 Task: Open Card Card0000000347 in Board Board0000000087 in Workspace WS0000000029 in Trello. Add Member Maliaustralia7@gmail.com to Card Card0000000347 in Board Board0000000087 in Workspace WS0000000029 in Trello. Add Orange Label titled Label0000000347 to Card Card0000000347 in Board Board0000000087 in Workspace WS0000000029 in Trello. Add Checklist CL0000000347 to Card Card0000000347 in Board Board0000000087 in Workspace WS0000000029 in Trello. Add Dates with Start Date as Oct 01 2023 and Due Date as Oct 31 2023 to Card Card0000000347 in Board Board0000000087 in Workspace WS0000000029 in Trello
Action: Mouse moved to (133, 410)
Screenshot: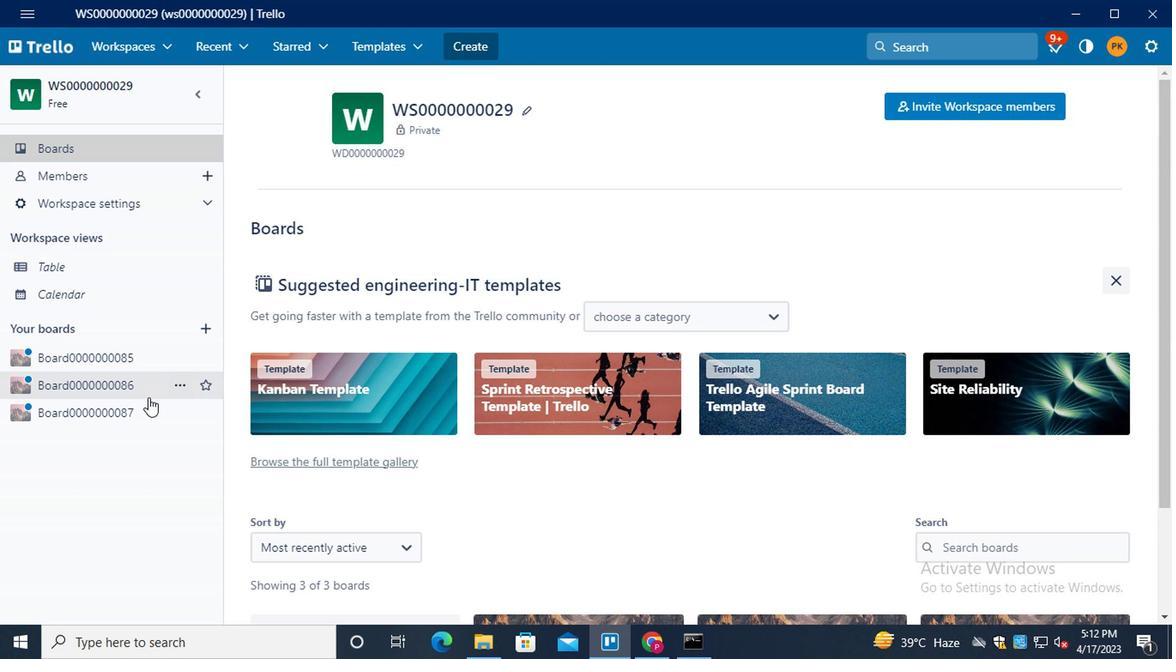 
Action: Mouse pressed left at (133, 410)
Screenshot: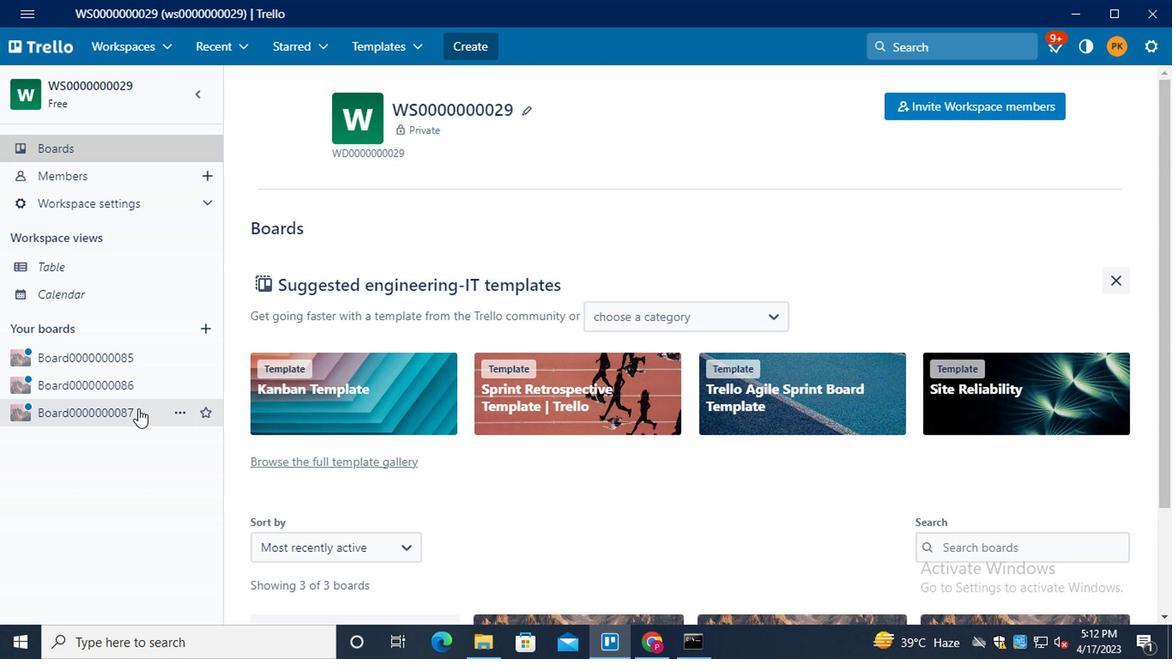 
Action: Mouse moved to (323, 505)
Screenshot: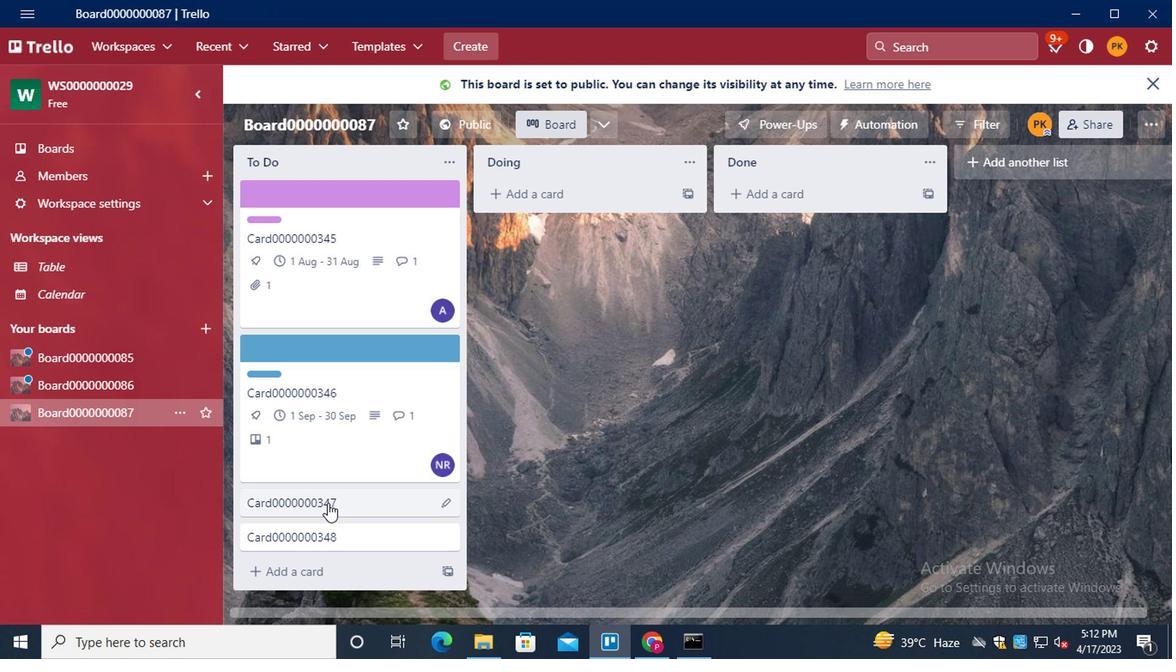 
Action: Mouse pressed left at (323, 505)
Screenshot: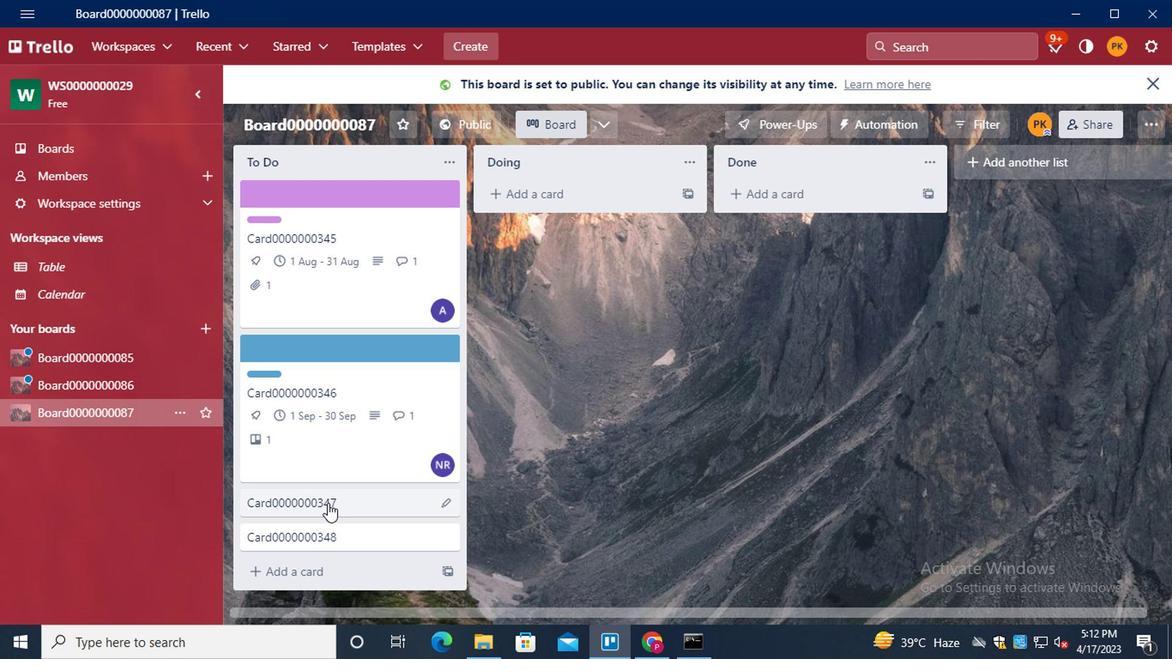 
Action: Mouse moved to (832, 153)
Screenshot: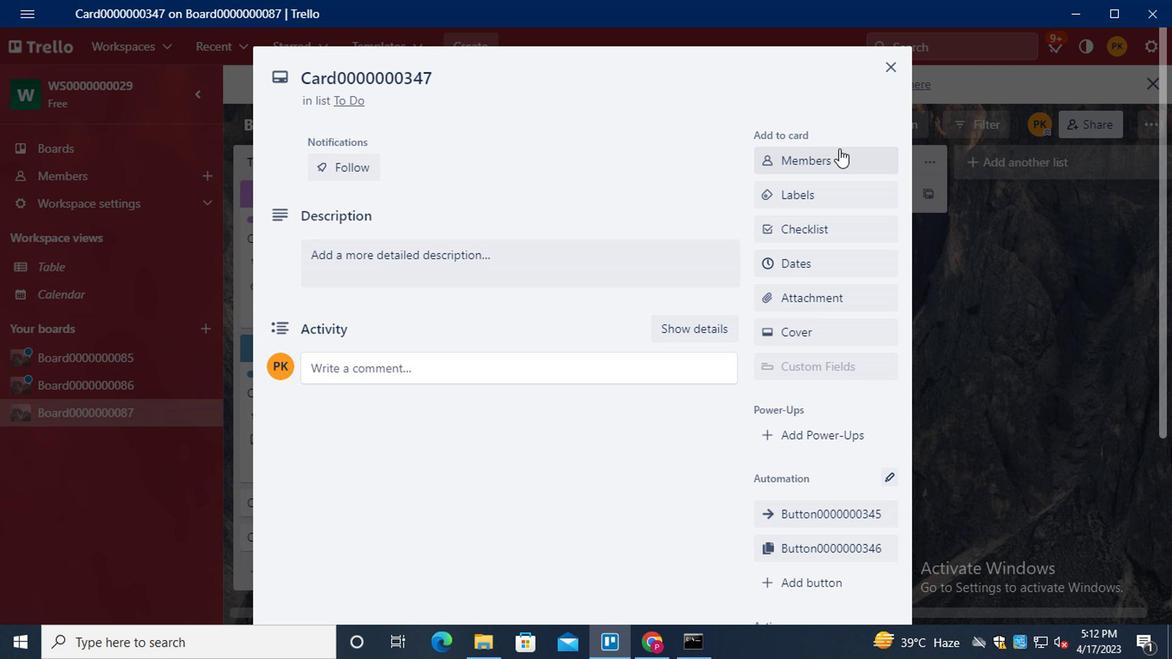 
Action: Mouse pressed left at (832, 153)
Screenshot: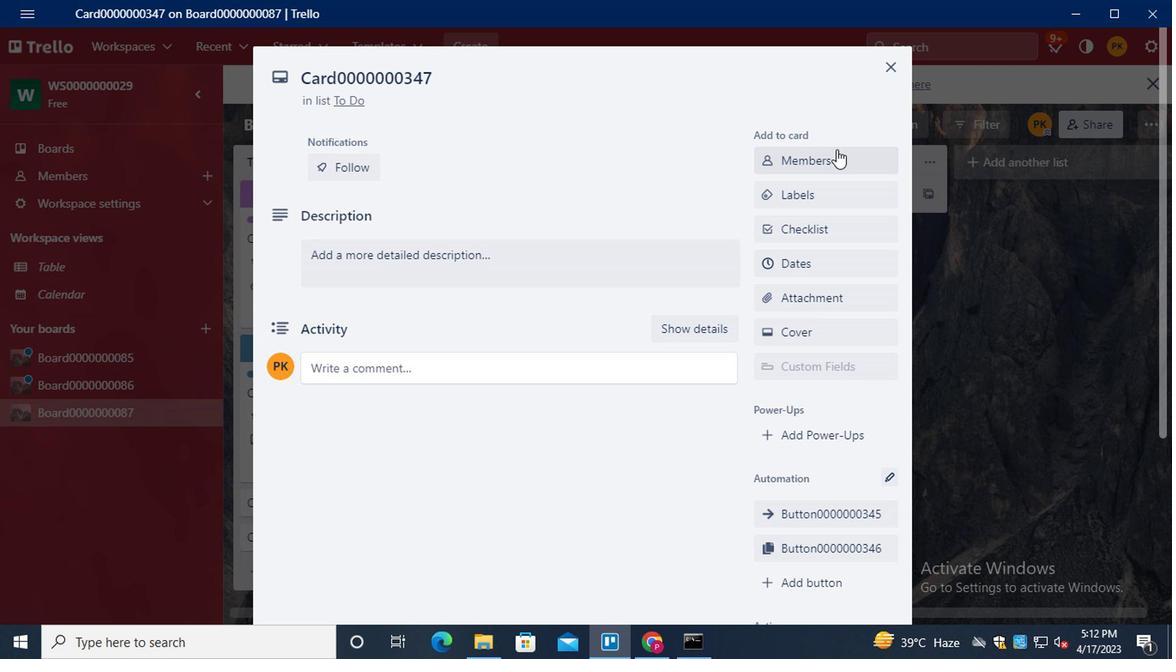 
Action: Key pressed <Key.shift>MAIL<Key.shift>AUSTRALIA7<Key.shift>@GMAIL.COM
Screenshot: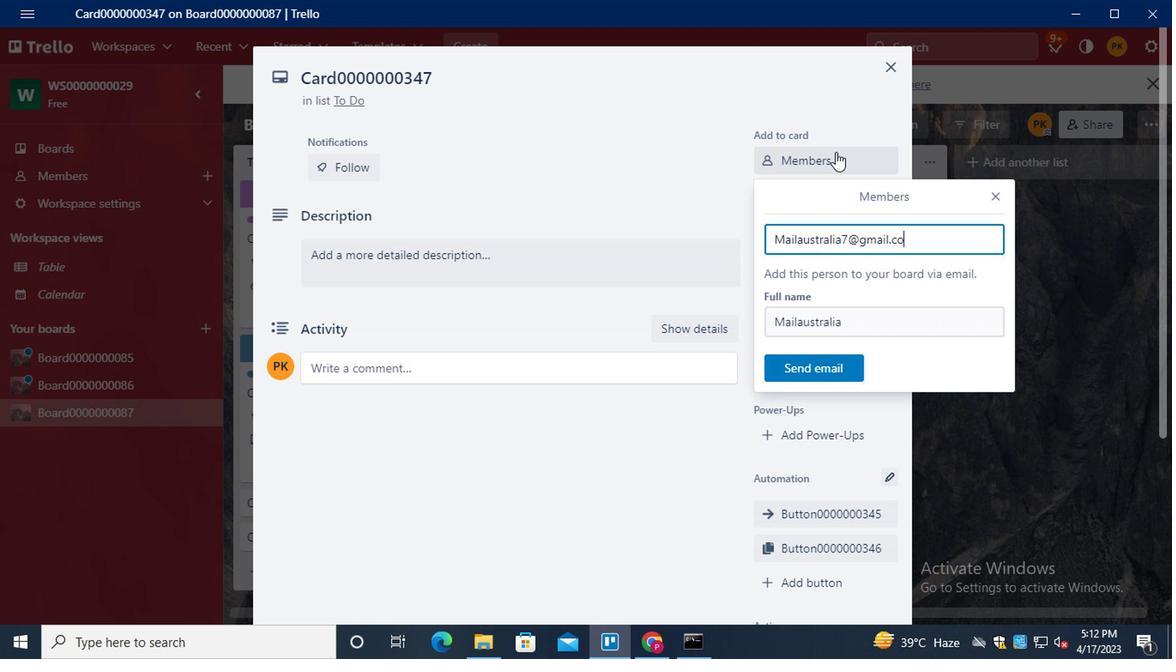 
Action: Mouse moved to (816, 374)
Screenshot: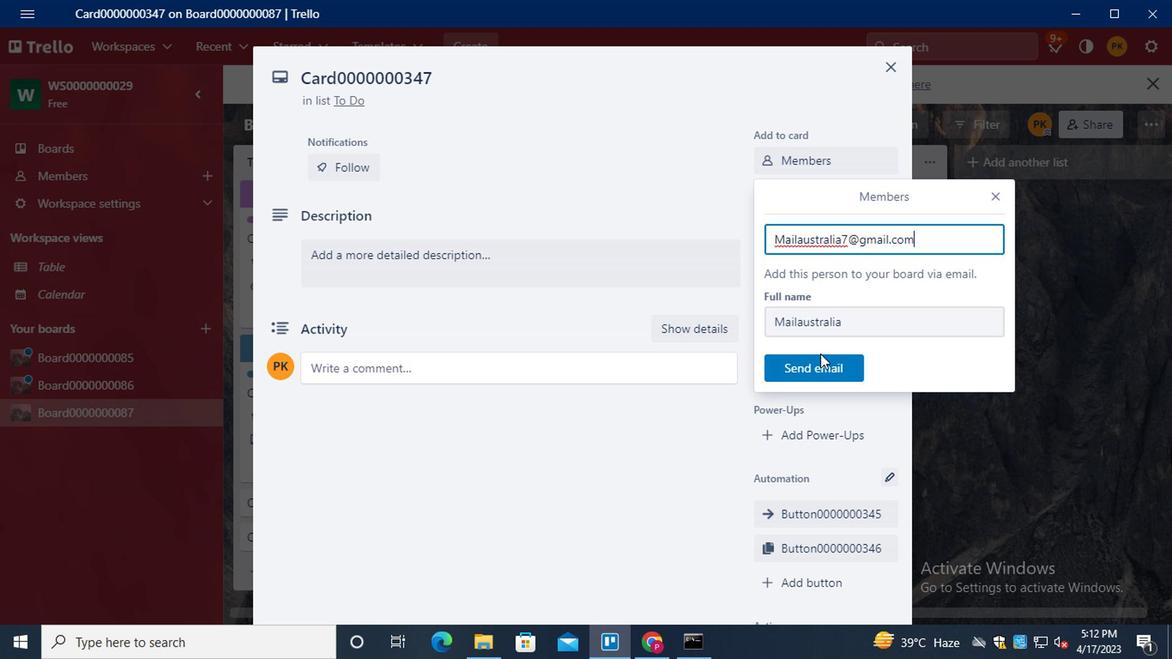 
Action: Mouse pressed left at (816, 374)
Screenshot: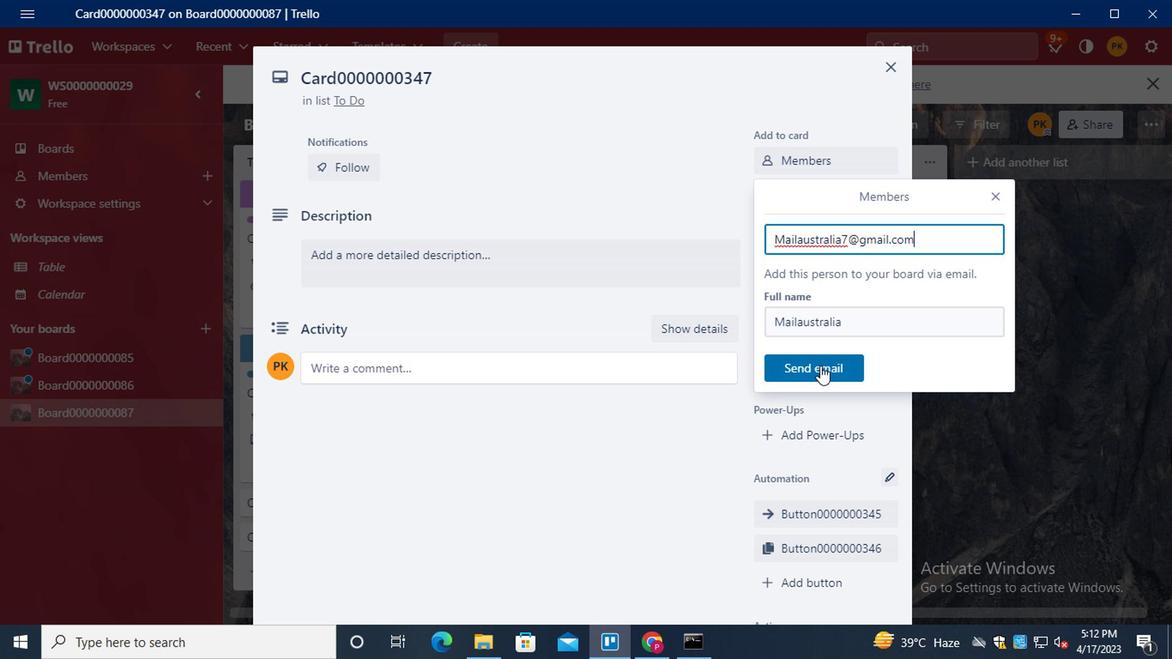
Action: Mouse moved to (833, 210)
Screenshot: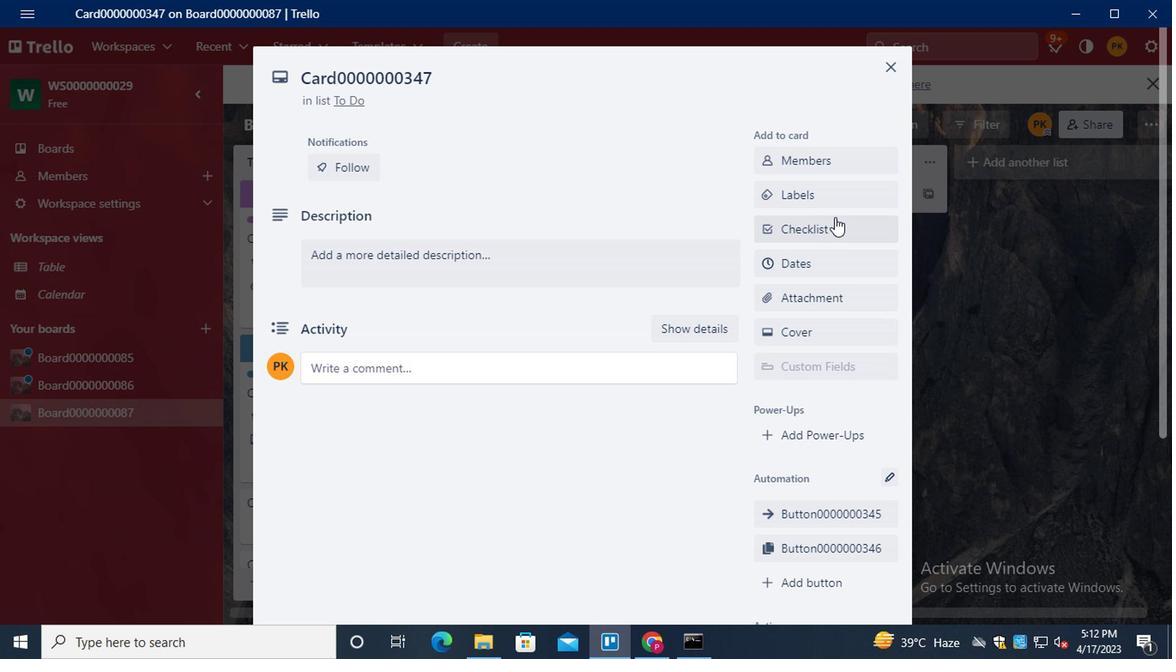 
Action: Mouse pressed left at (833, 210)
Screenshot: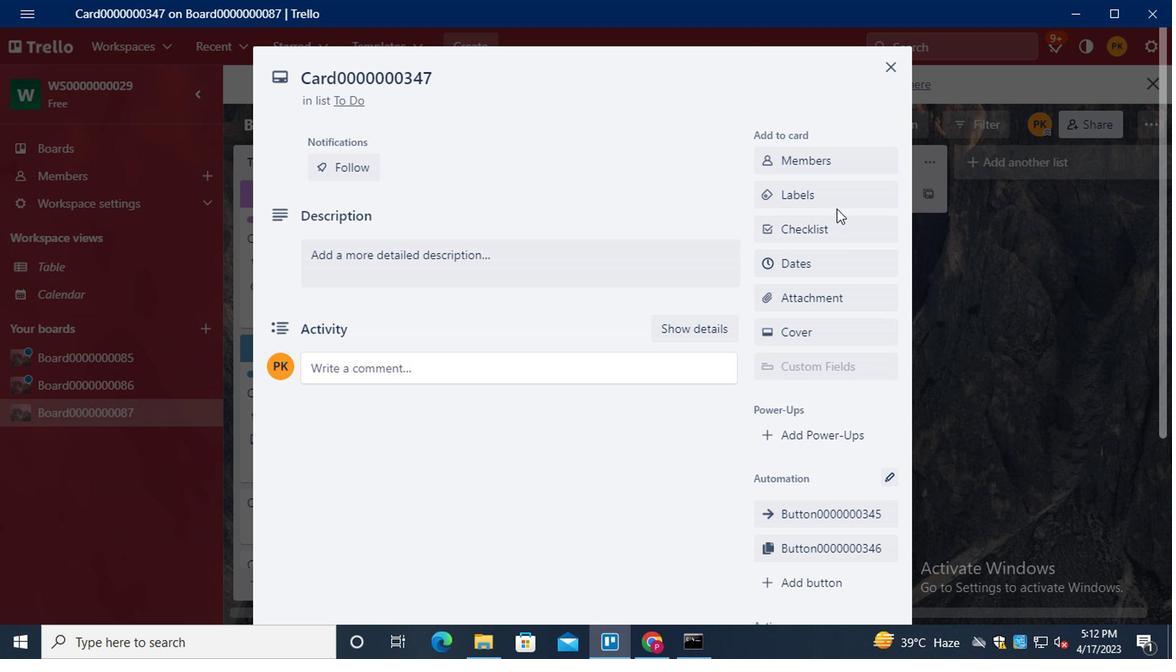
Action: Mouse moved to (836, 203)
Screenshot: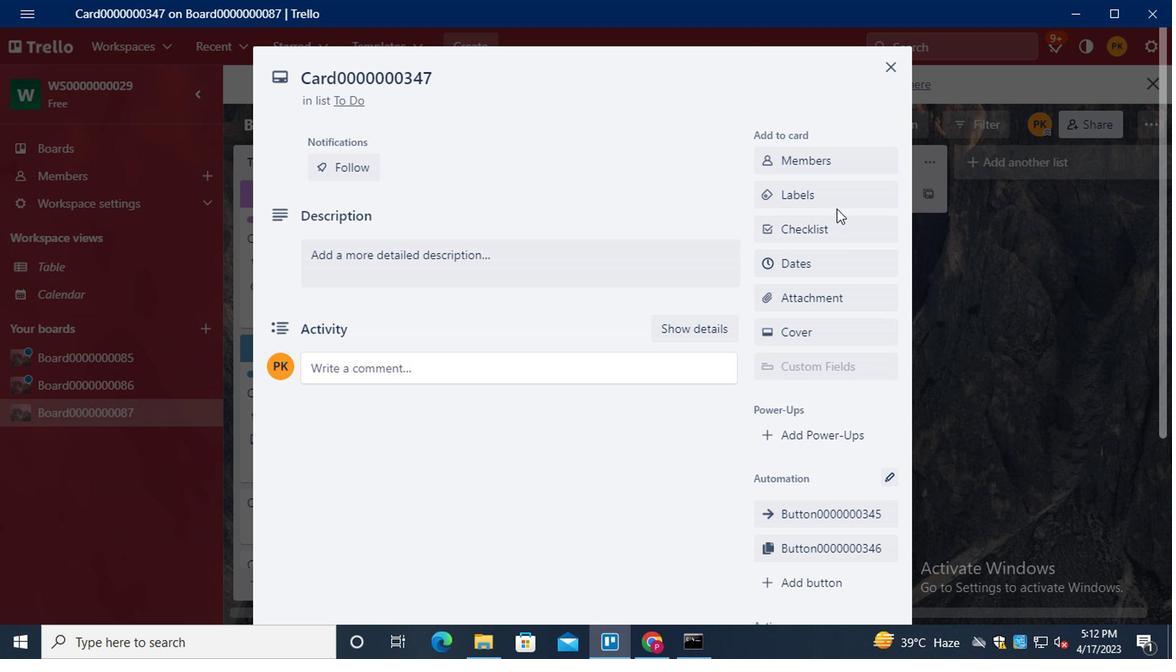 
Action: Mouse pressed left at (836, 203)
Screenshot: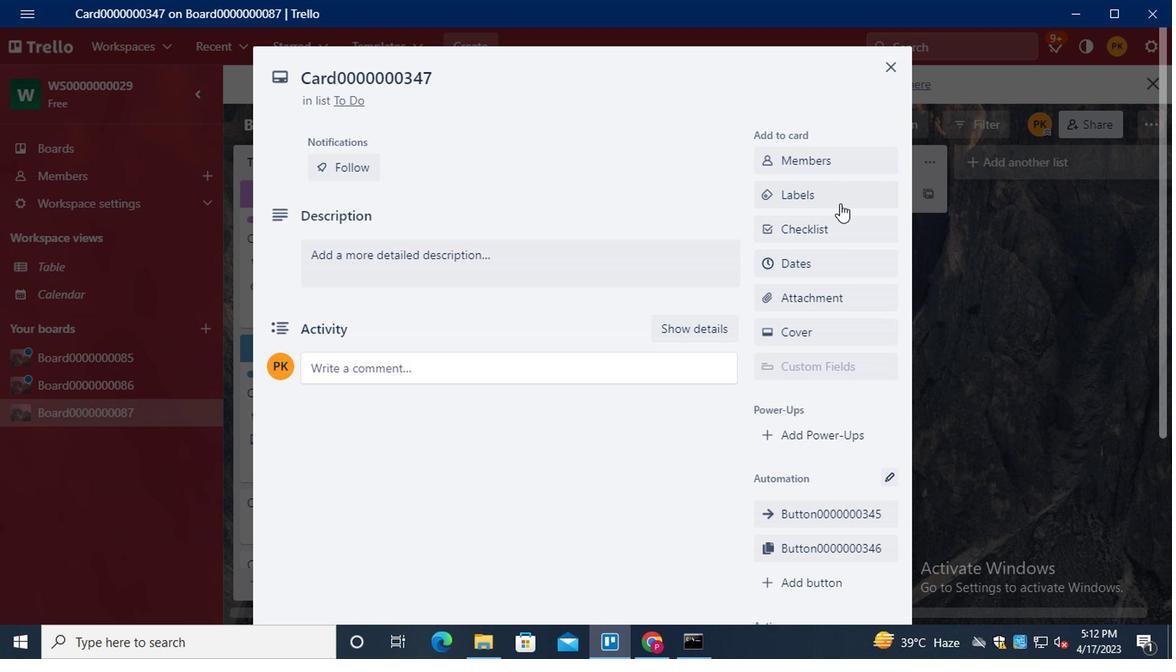 
Action: Mouse moved to (839, 451)
Screenshot: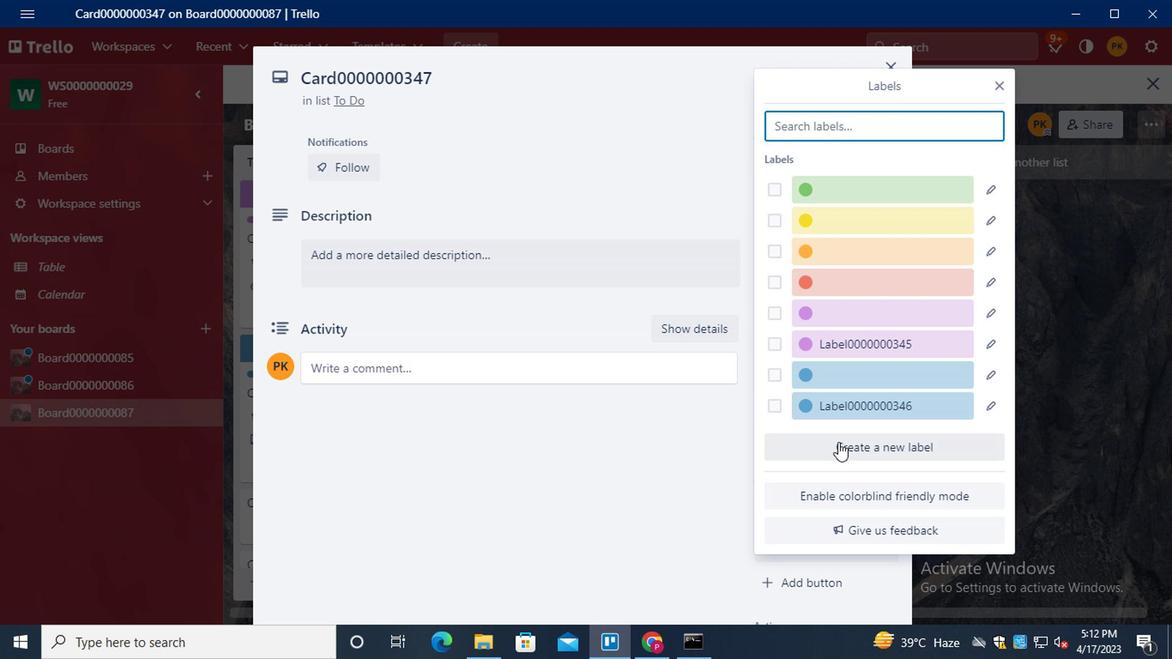 
Action: Mouse pressed left at (839, 451)
Screenshot: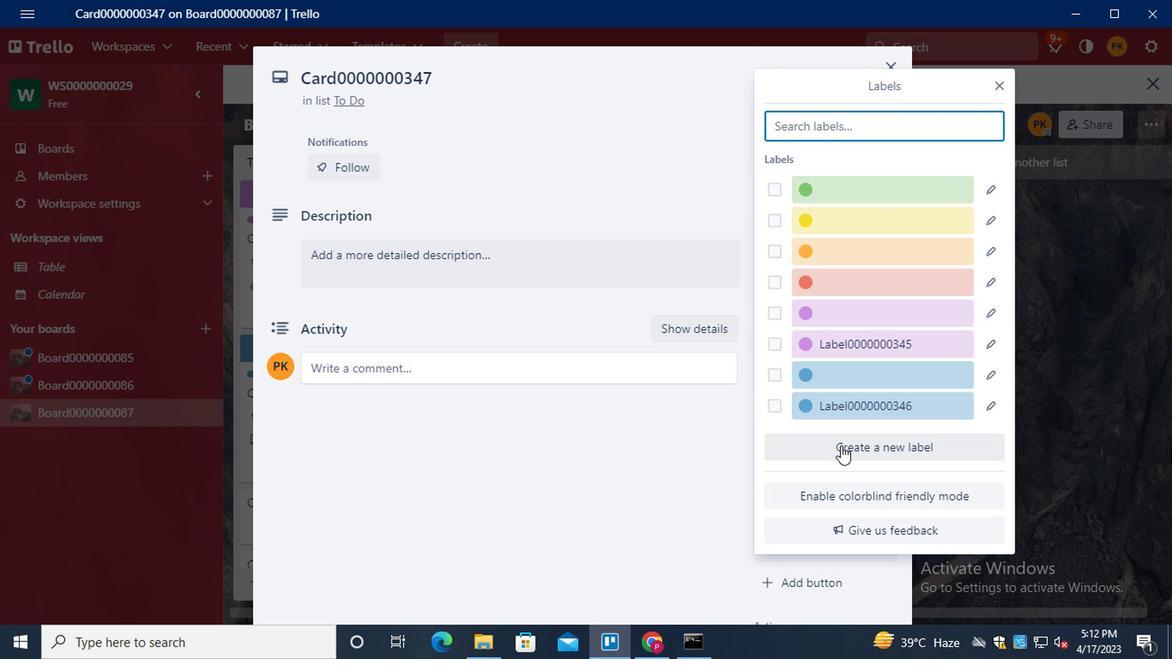
Action: Mouse moved to (836, 326)
Screenshot: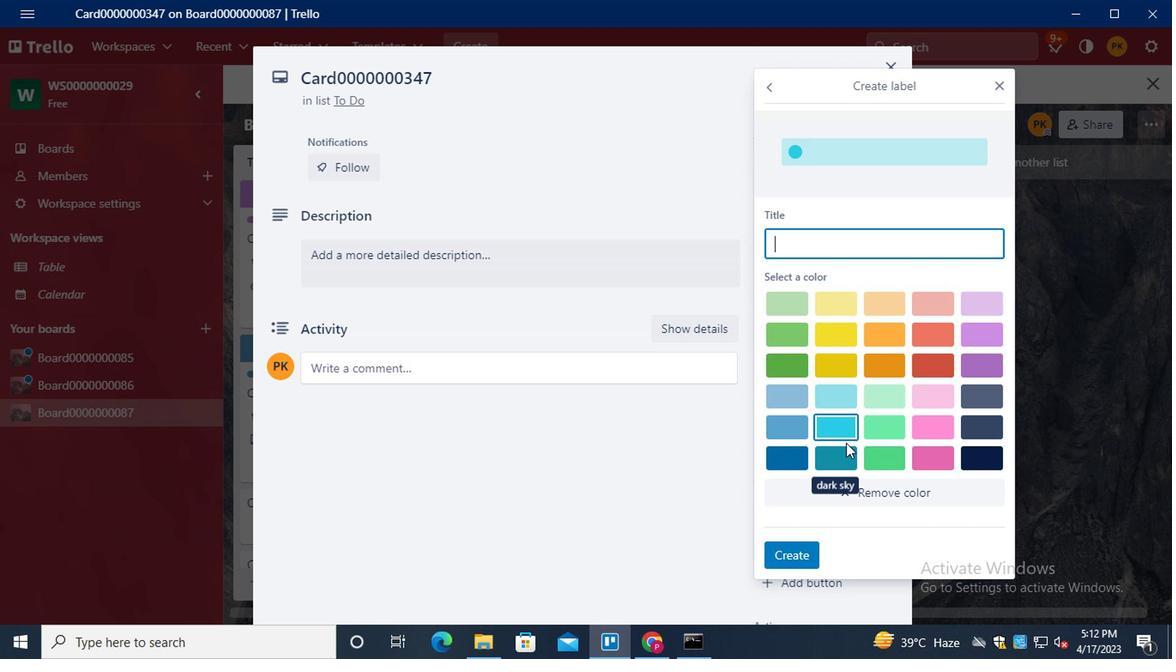 
Action: Key pressed <Key.shift><Key.shift><Key.shift><Key.shift><Key.shift><Key.shift><Key.shift><Key.shift><Key.shift><Key.shift>LABEL0000000347
Screenshot: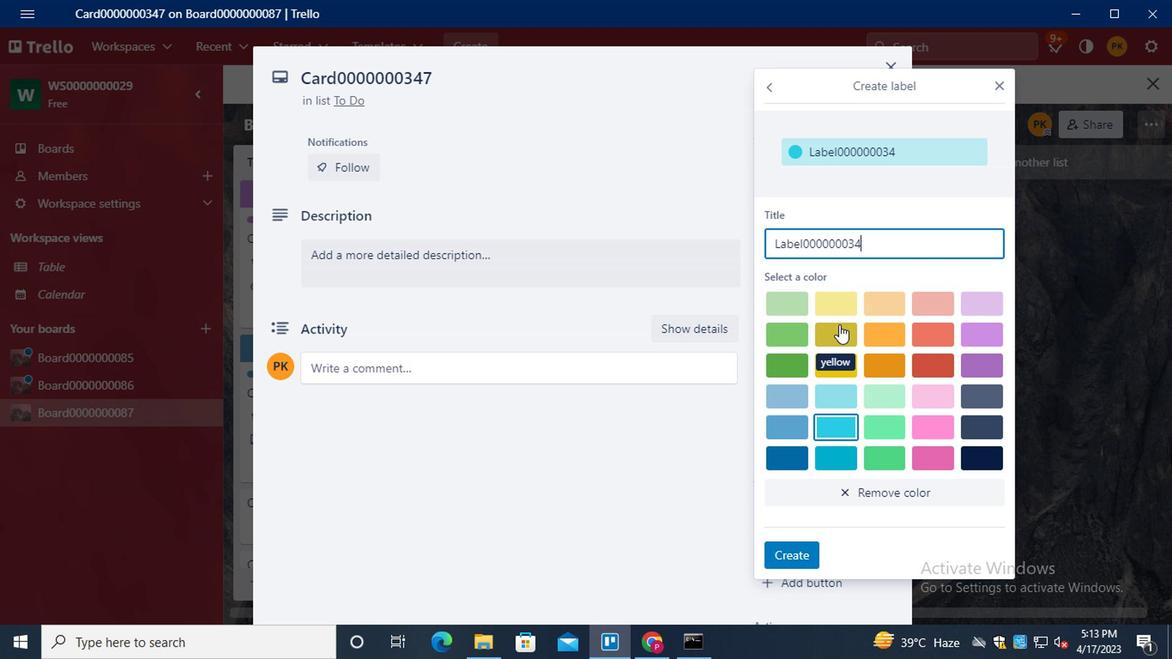 
Action: Mouse moved to (898, 335)
Screenshot: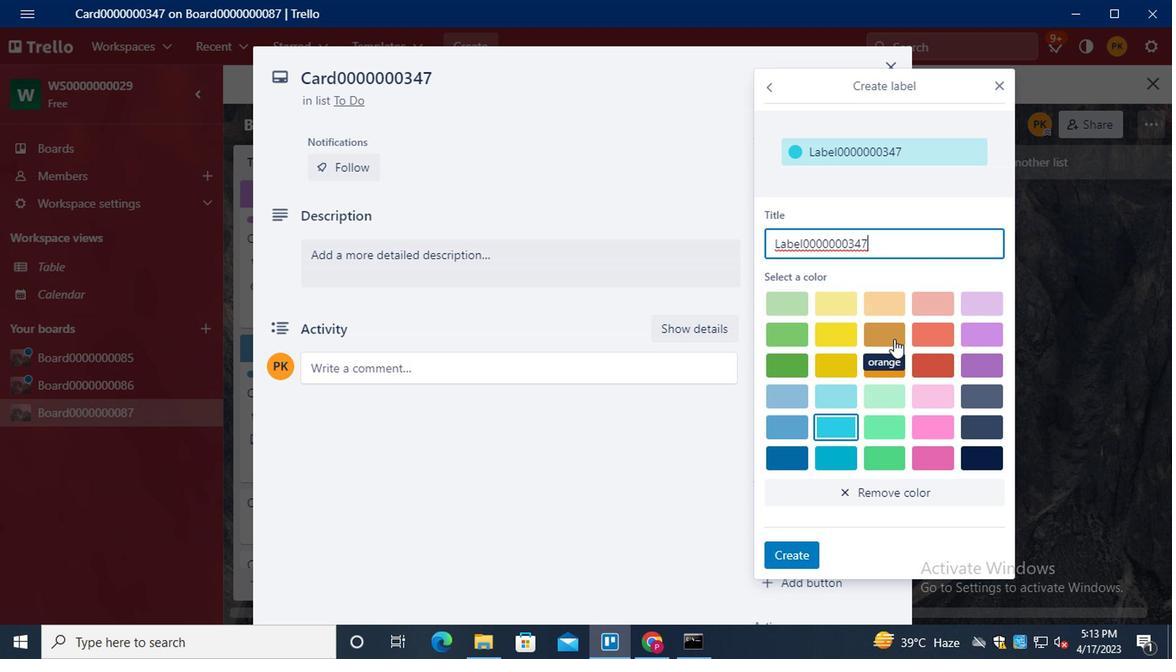 
Action: Mouse pressed left at (898, 335)
Screenshot: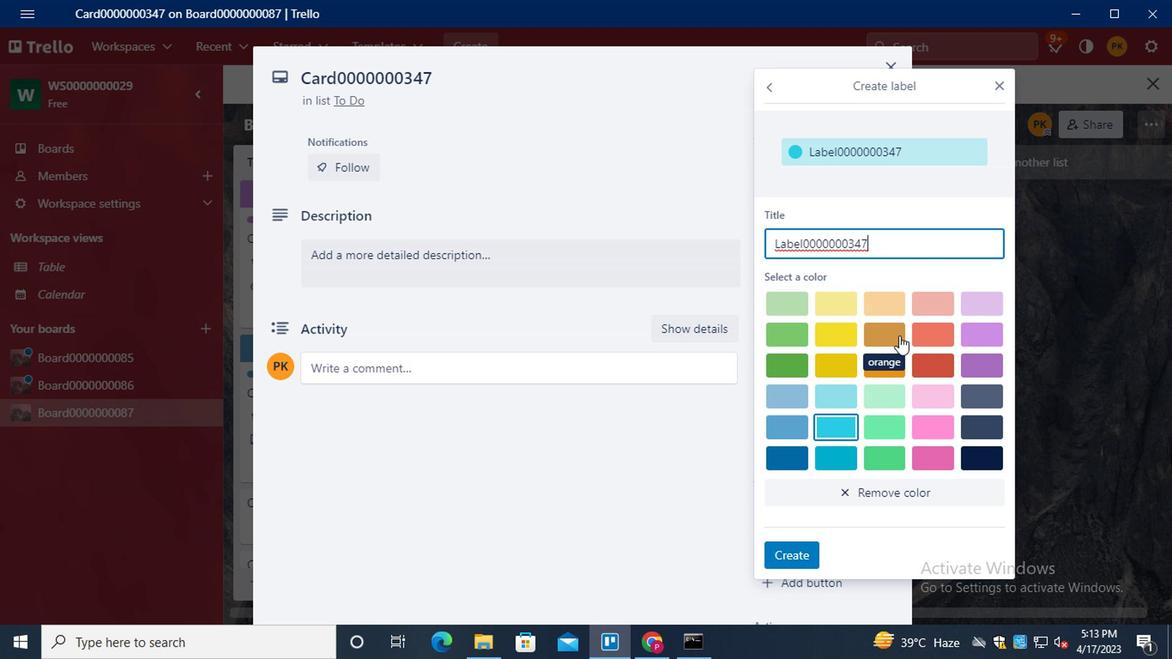 
Action: Mouse moved to (775, 560)
Screenshot: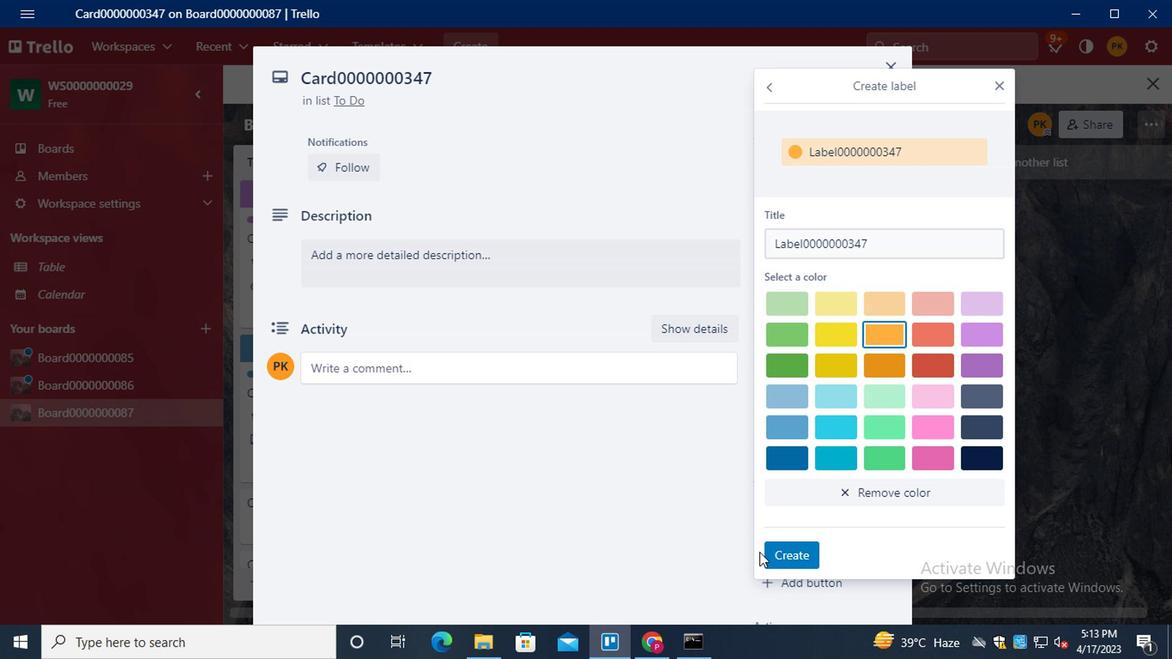 
Action: Mouse pressed left at (775, 560)
Screenshot: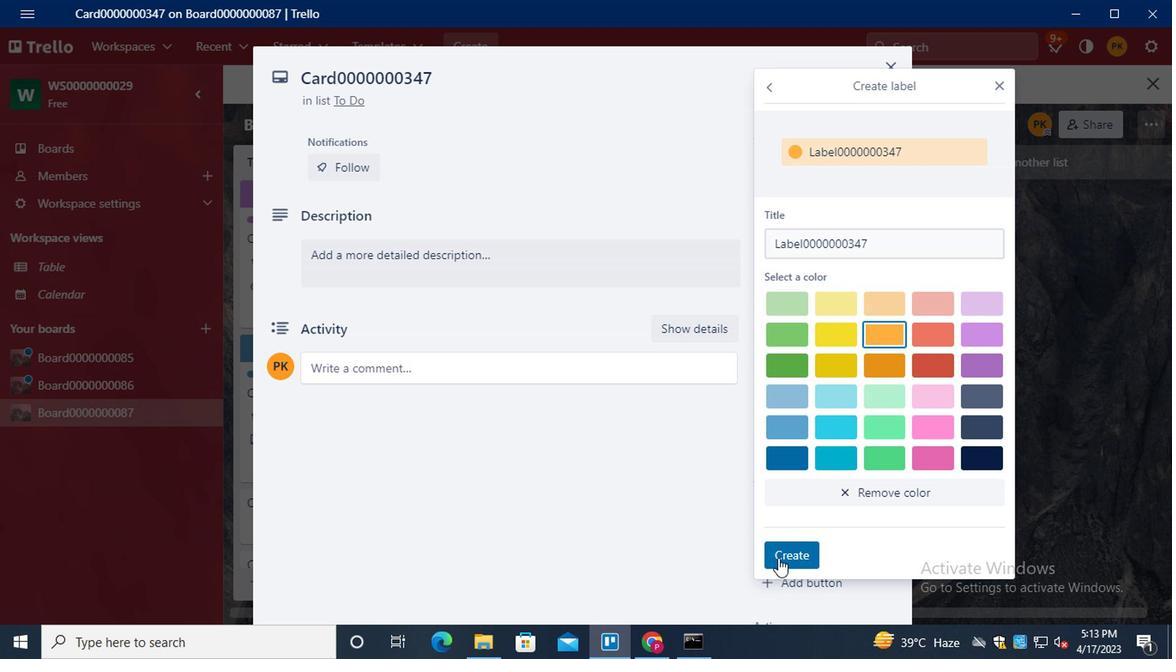 
Action: Mouse moved to (997, 87)
Screenshot: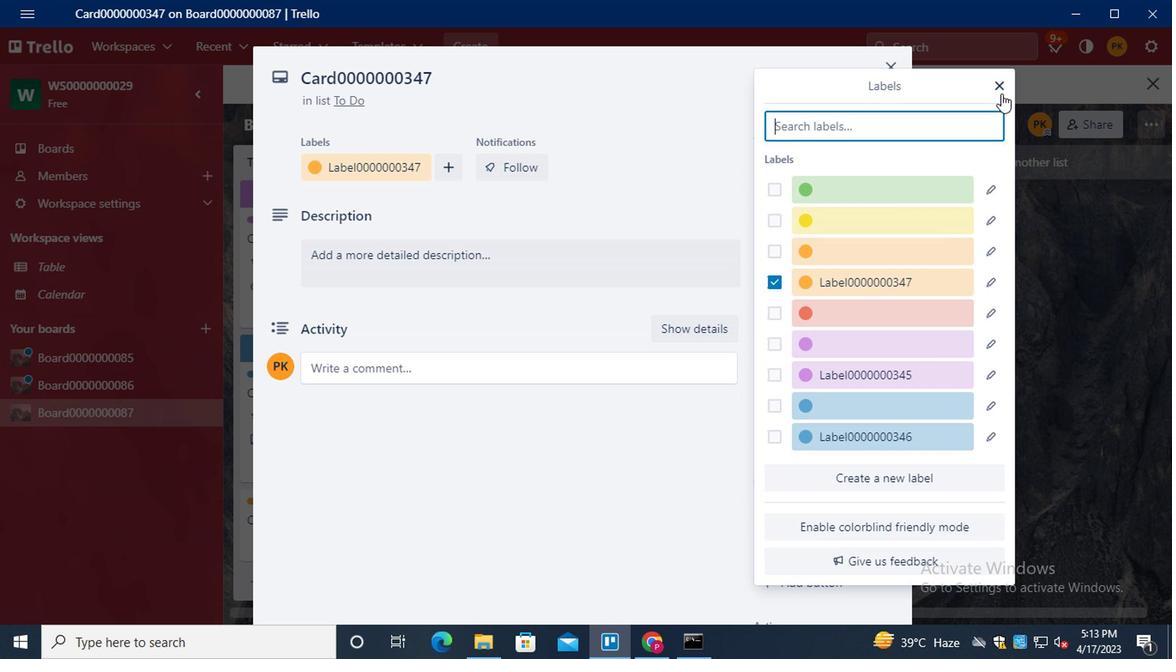 
Action: Mouse pressed left at (997, 87)
Screenshot: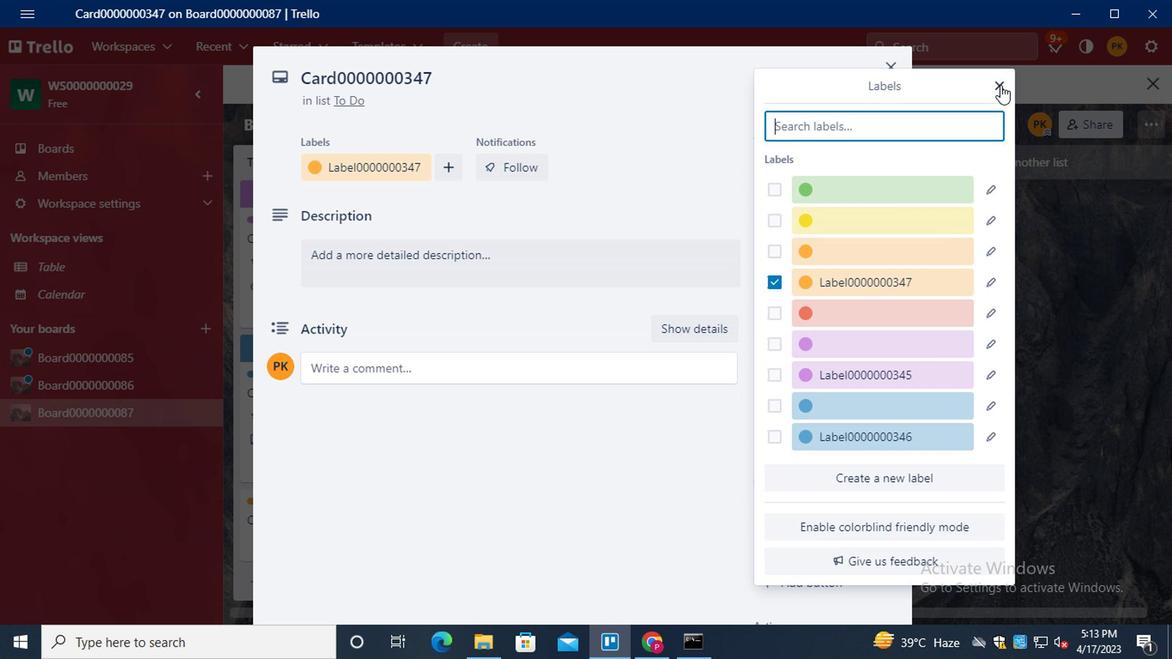 
Action: Mouse moved to (823, 229)
Screenshot: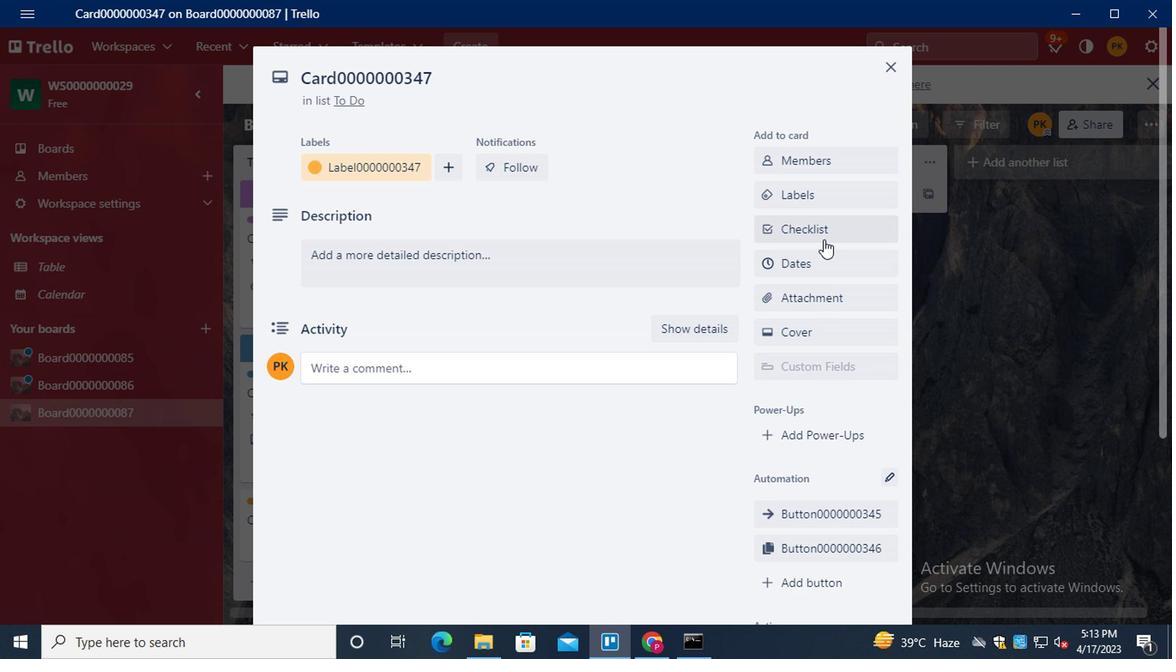 
Action: Mouse pressed left at (823, 229)
Screenshot: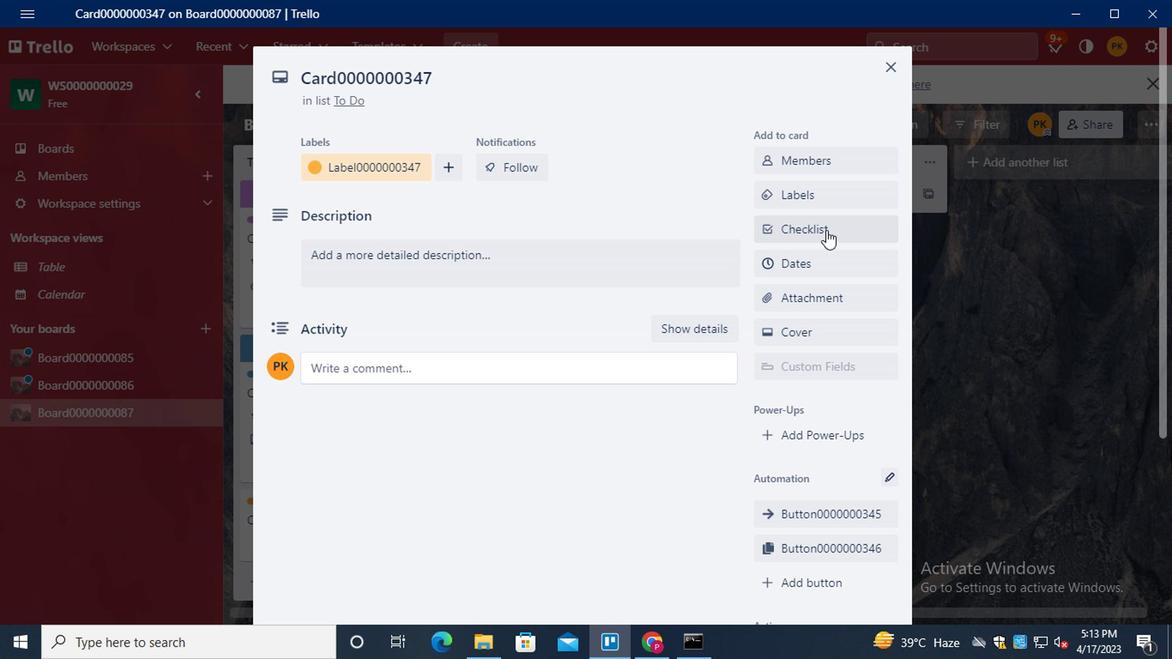 
Action: Key pressed <Key.shift><Key.shift><Key.shift>CL0000000347
Screenshot: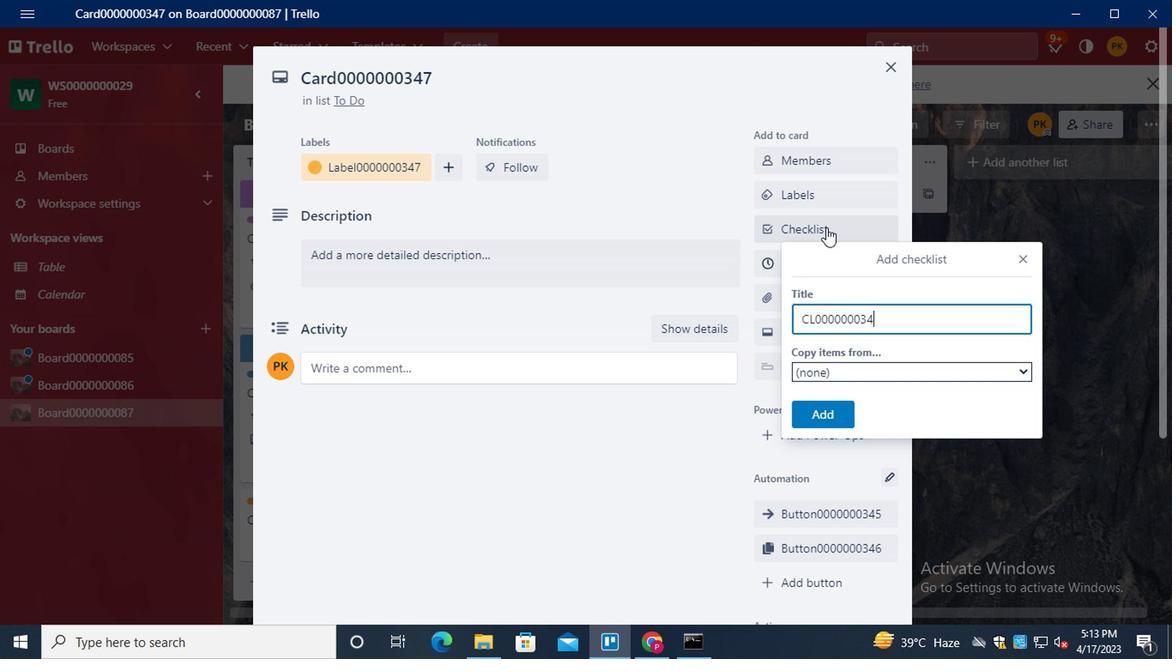 
Action: Mouse moved to (825, 413)
Screenshot: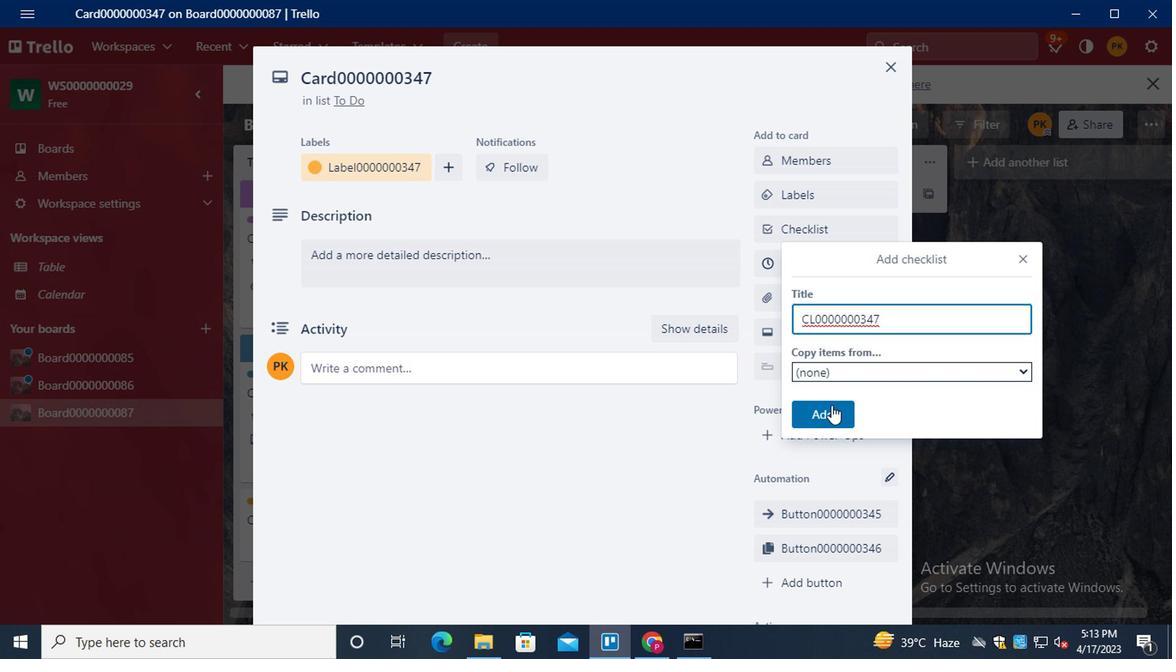 
Action: Mouse pressed left at (825, 413)
Screenshot: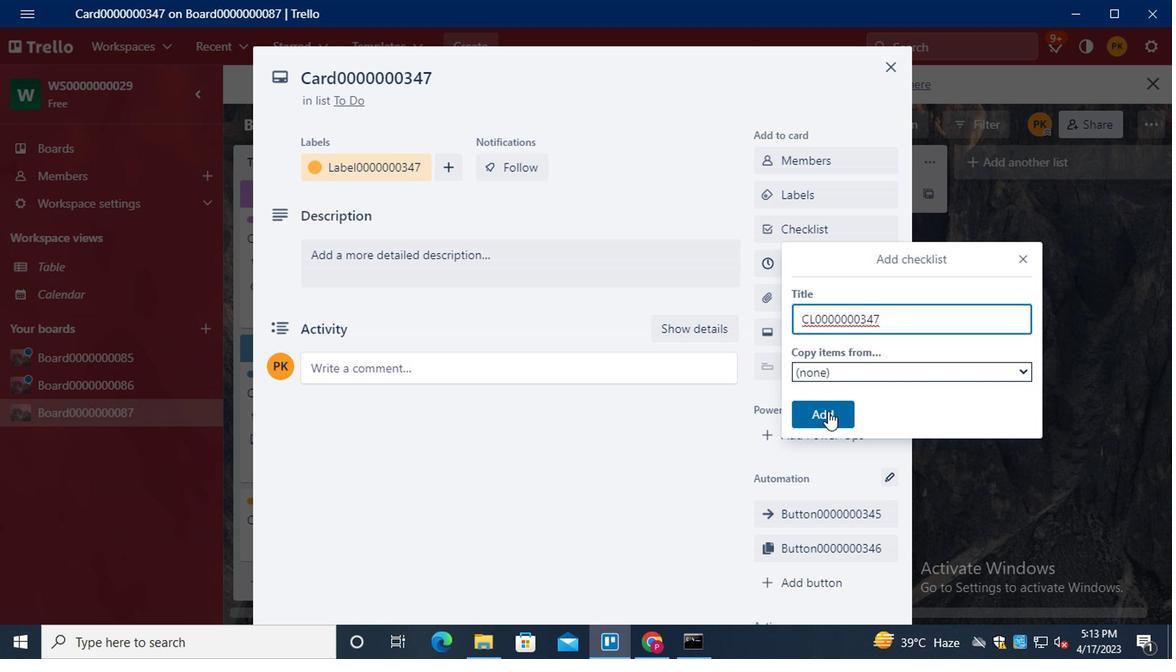 
Action: Mouse moved to (820, 269)
Screenshot: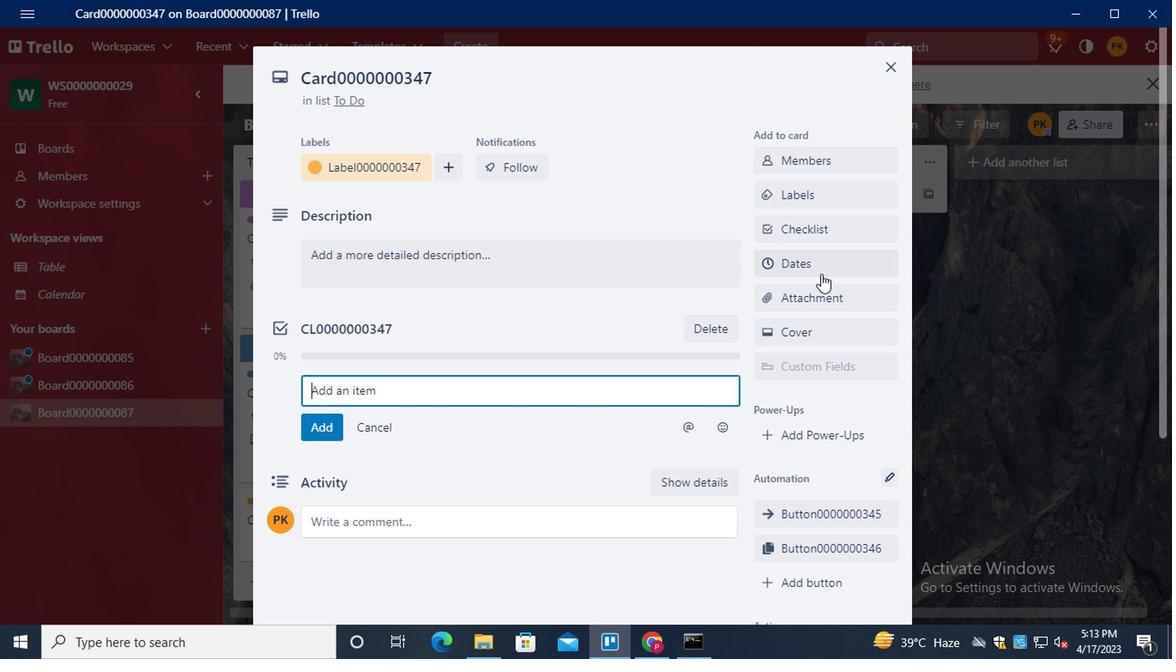 
Action: Mouse pressed left at (820, 269)
Screenshot: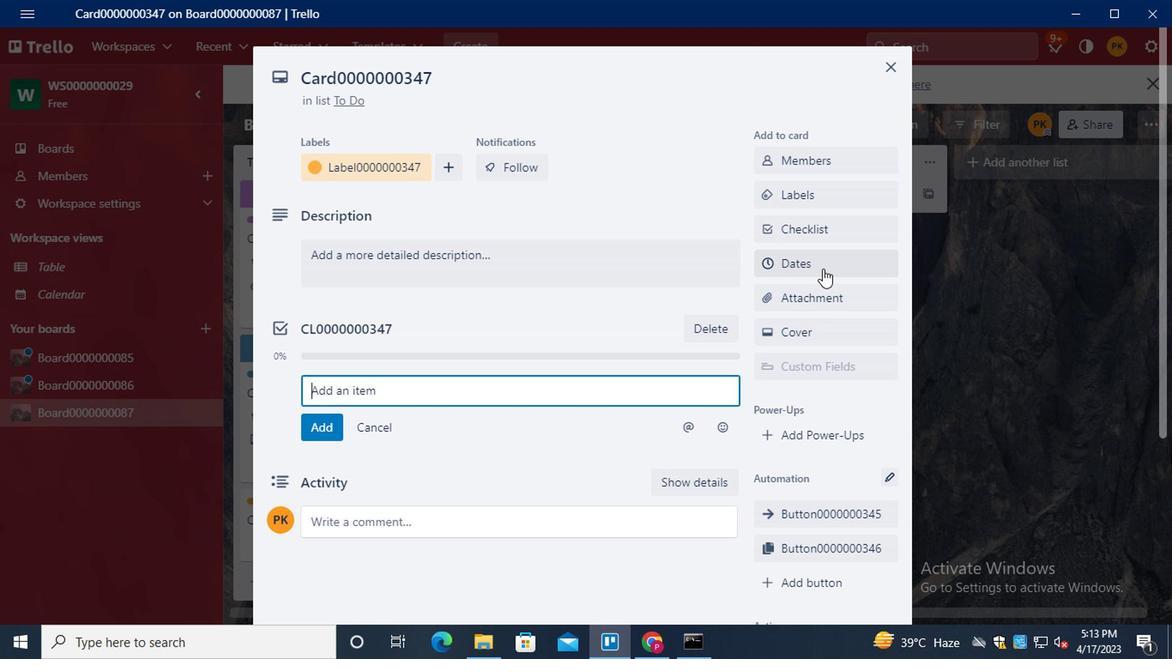 
Action: Mouse moved to (771, 397)
Screenshot: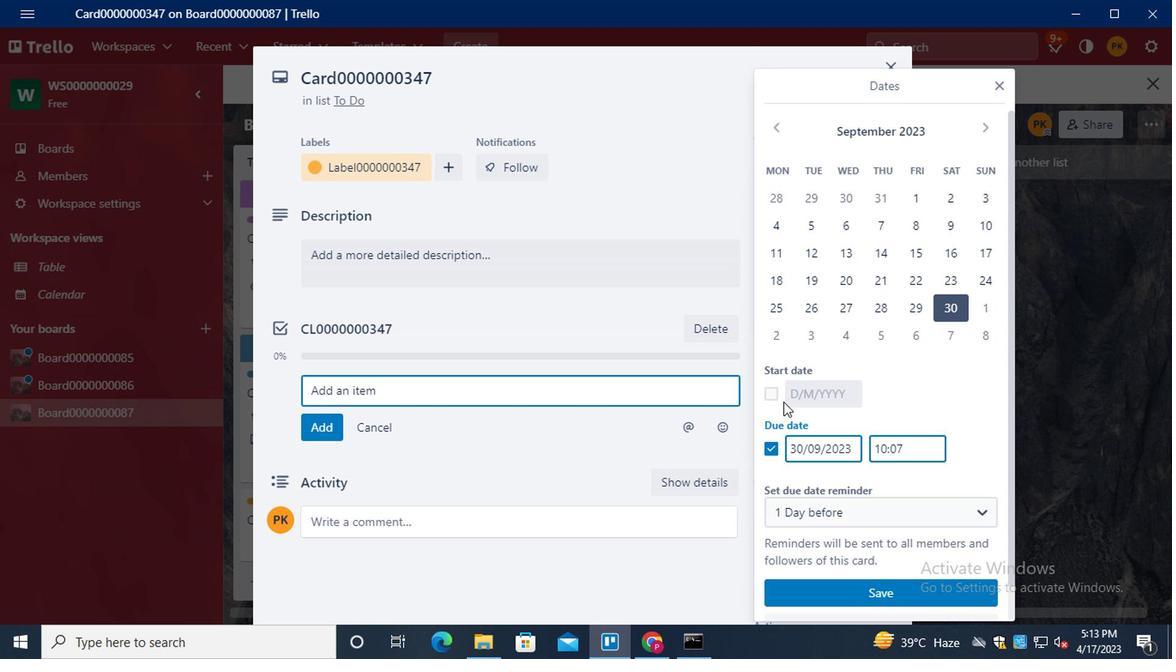 
Action: Mouse pressed left at (771, 397)
Screenshot: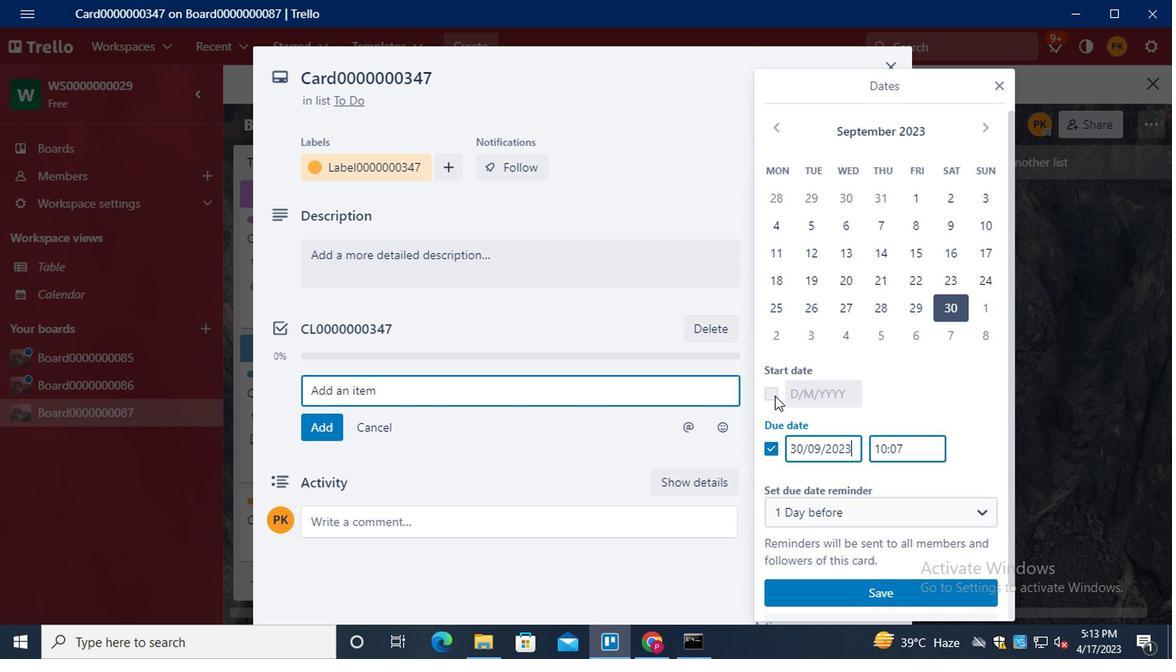 
Action: Mouse moved to (975, 138)
Screenshot: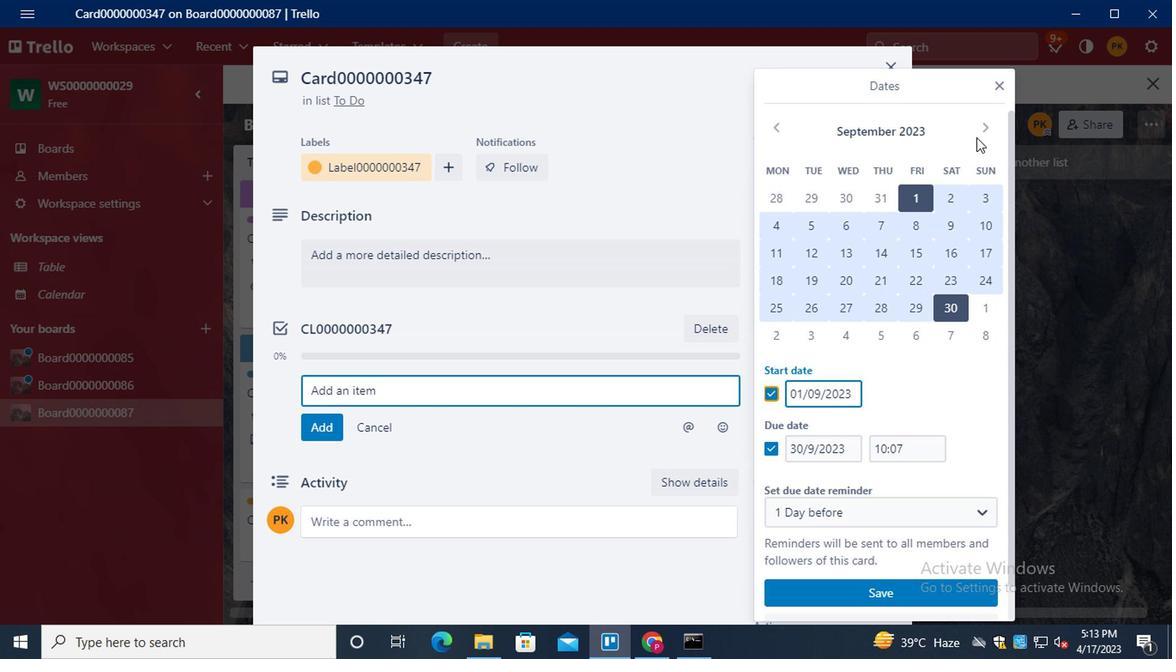 
Action: Mouse pressed left at (975, 138)
Screenshot: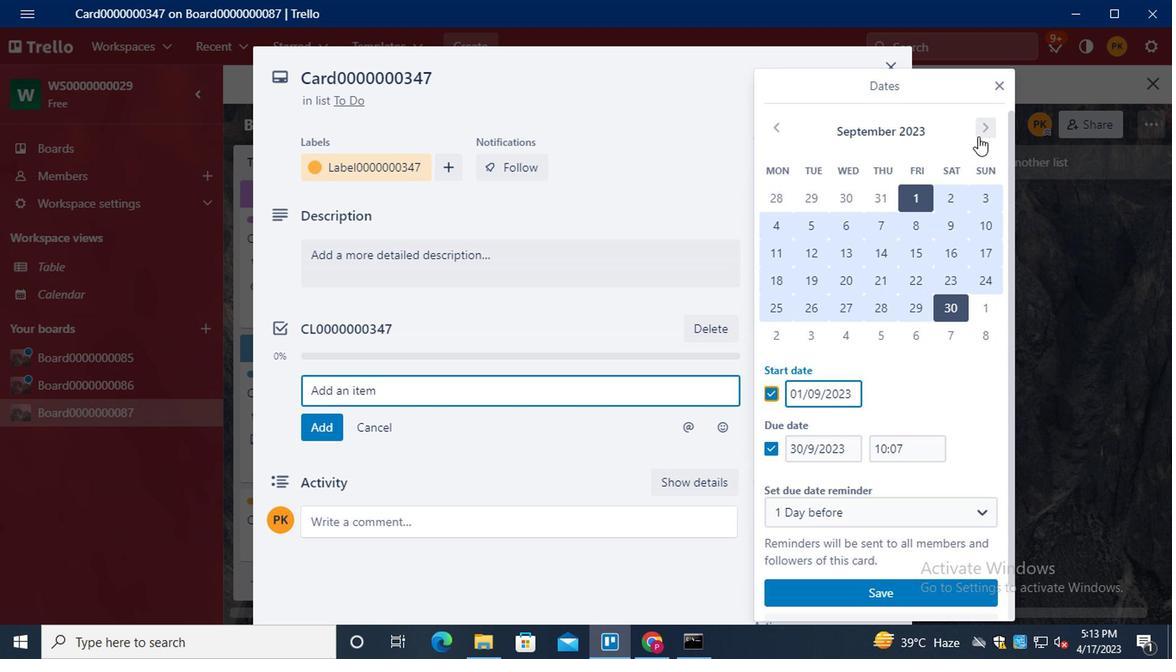 
Action: Mouse moved to (979, 202)
Screenshot: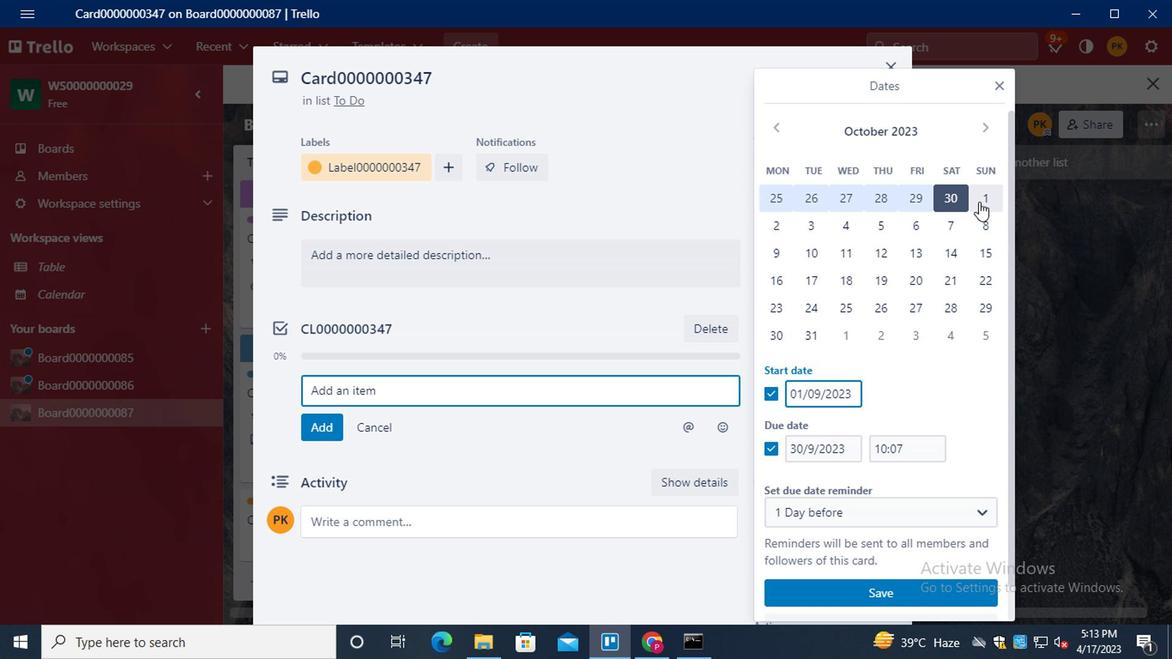 
Action: Mouse pressed left at (979, 202)
Screenshot: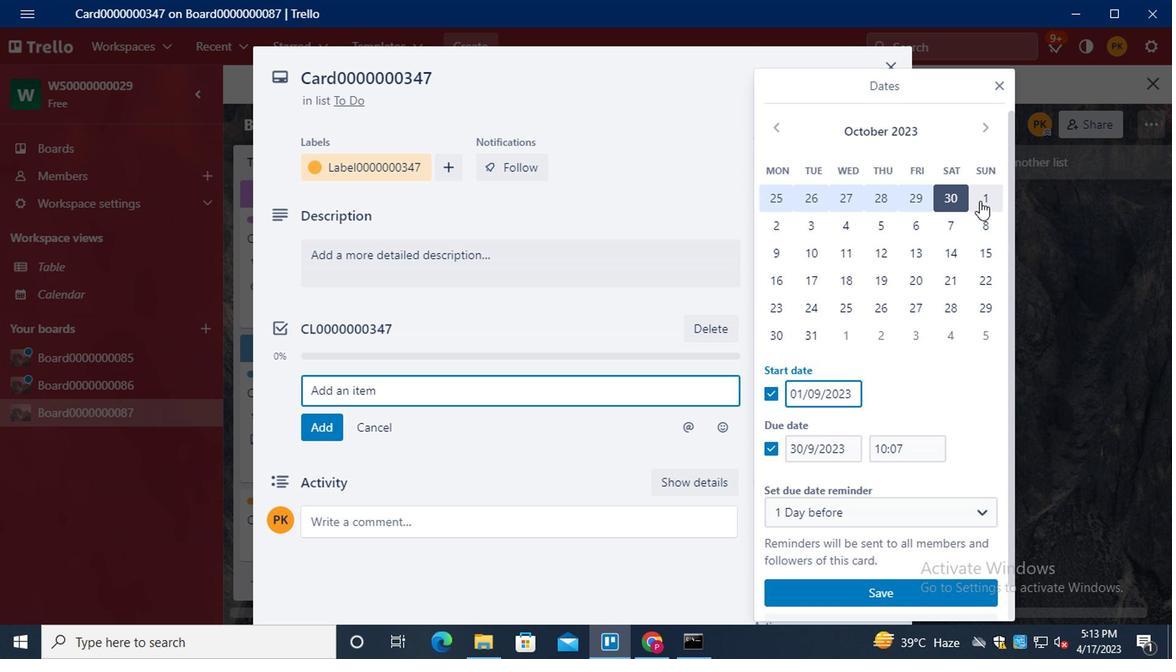 
Action: Mouse moved to (816, 331)
Screenshot: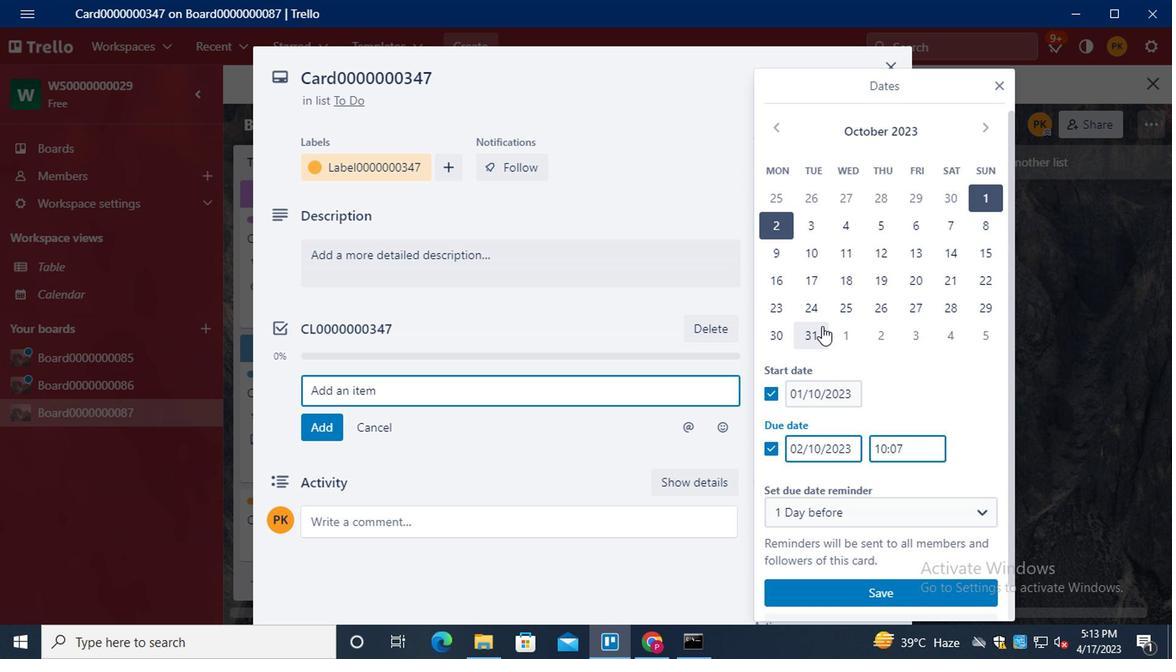 
Action: Mouse pressed left at (816, 331)
Screenshot: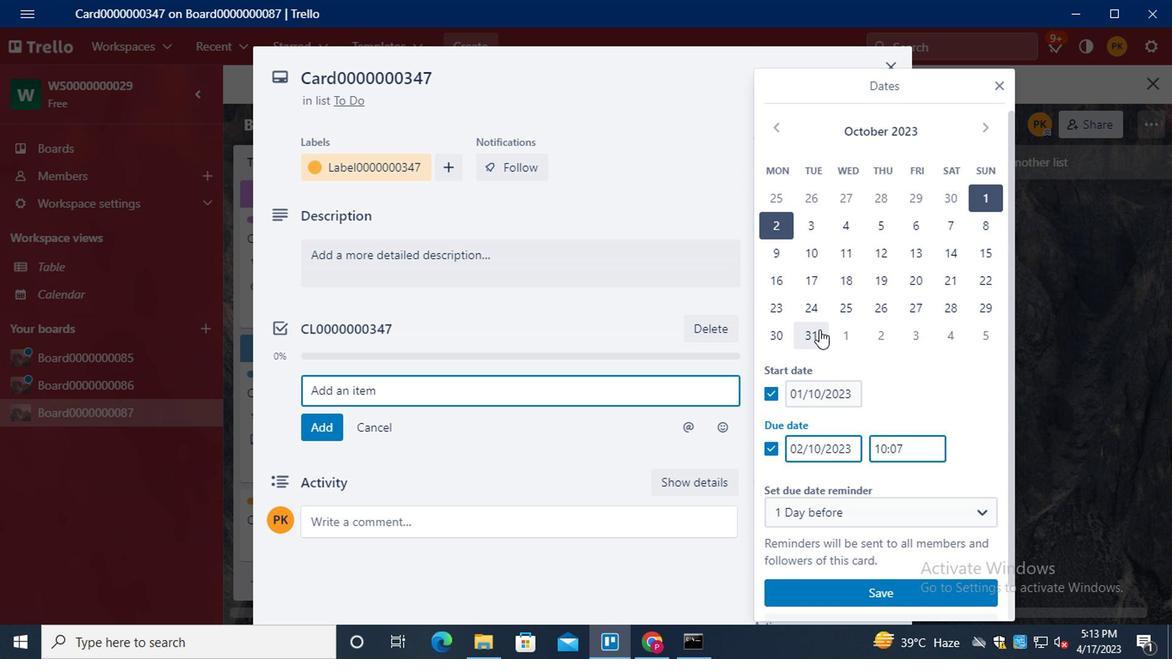 
Action: Mouse moved to (847, 589)
Screenshot: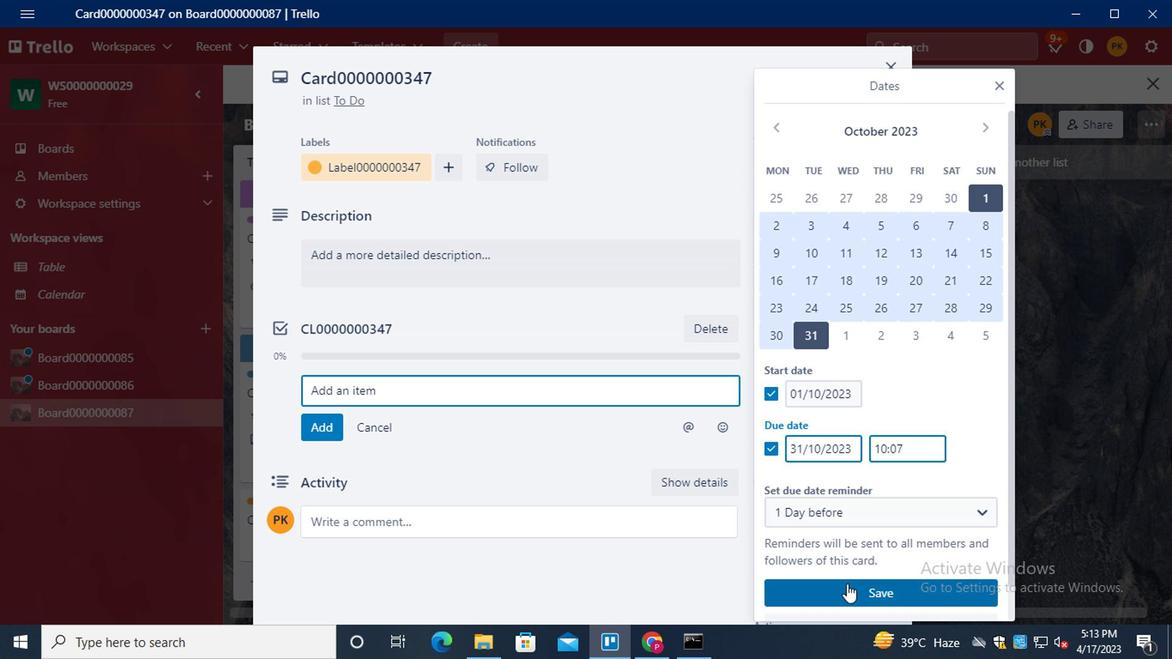 
Action: Mouse pressed left at (847, 589)
Screenshot: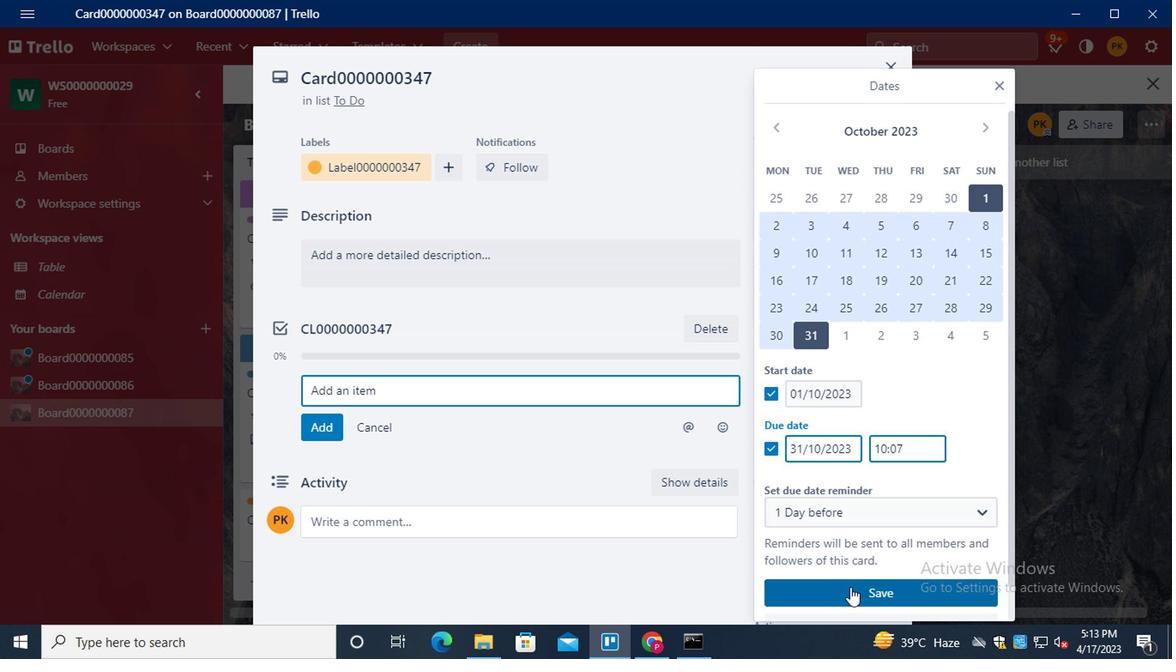 
Action: Mouse moved to (602, 323)
Screenshot: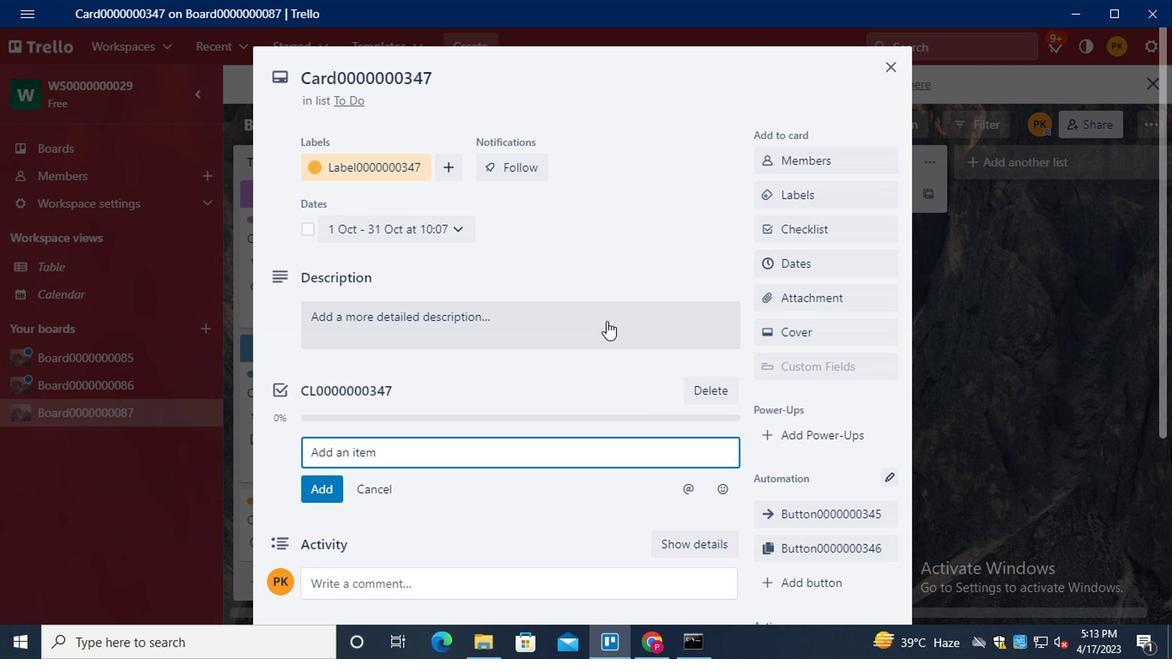 
Action: Key pressed <Key.f8>
Screenshot: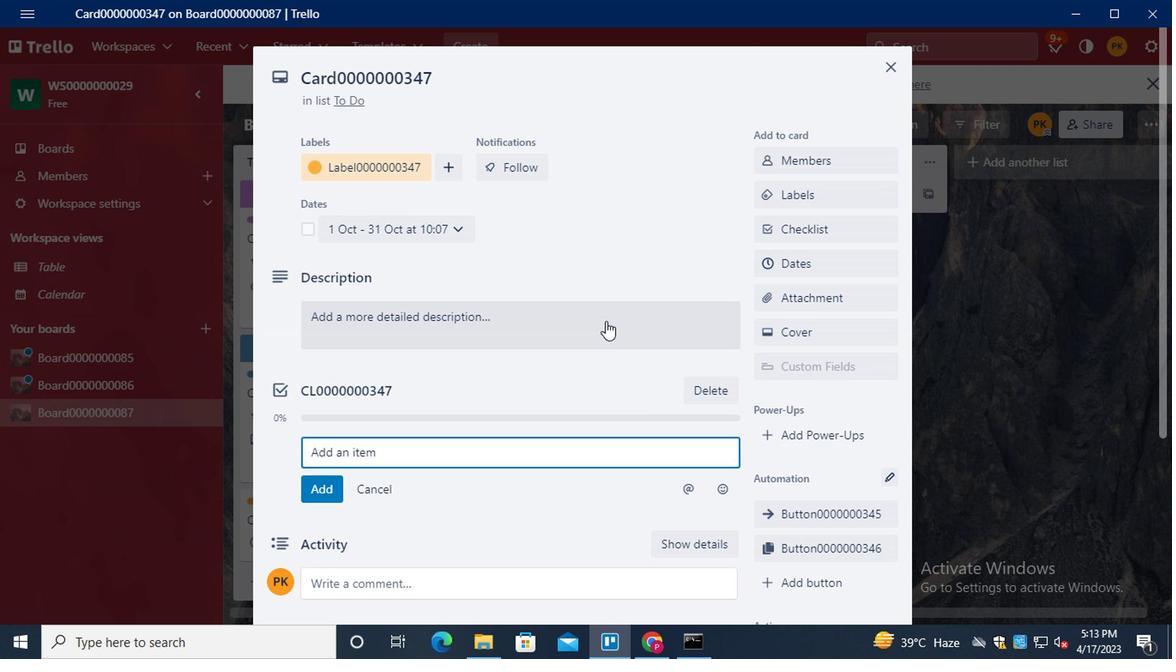 
